 Task: Define due dates for tasks focused on testing and optimizing automated workflows.
Action: Mouse moved to (586, 234)
Screenshot: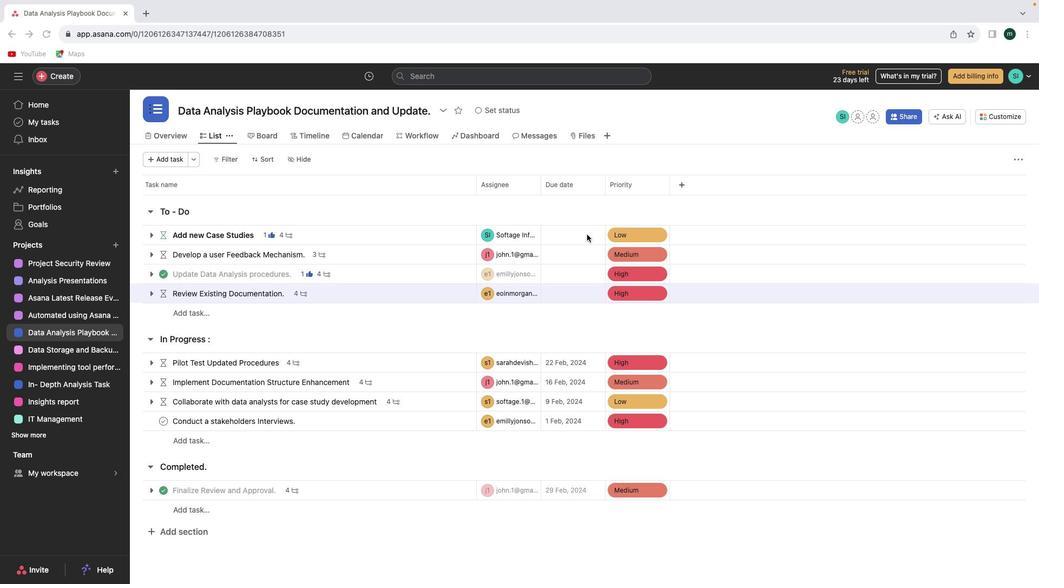 
Action: Mouse pressed left at (586, 234)
Screenshot: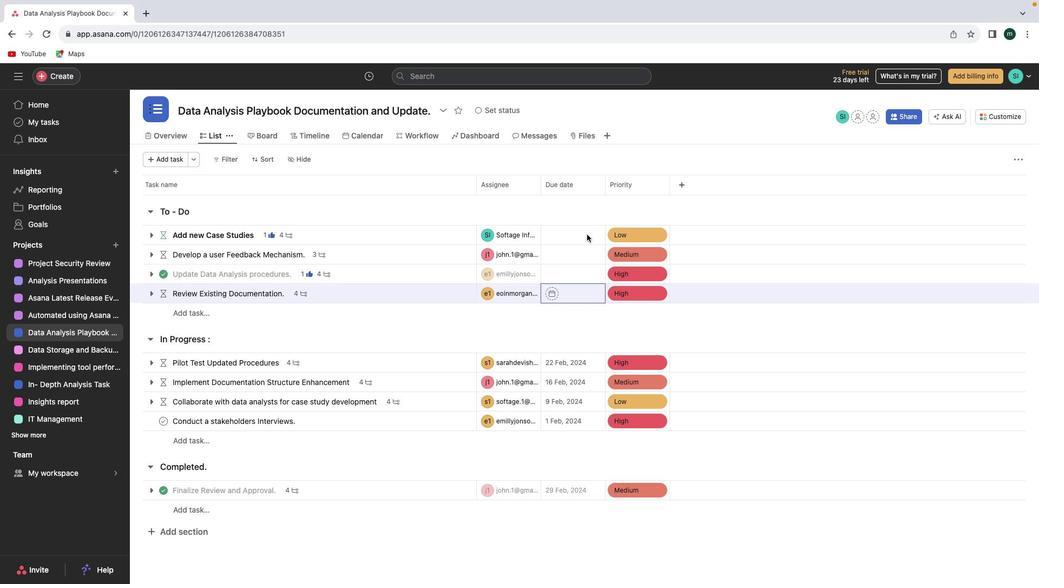 
Action: Mouse moved to (586, 234)
Screenshot: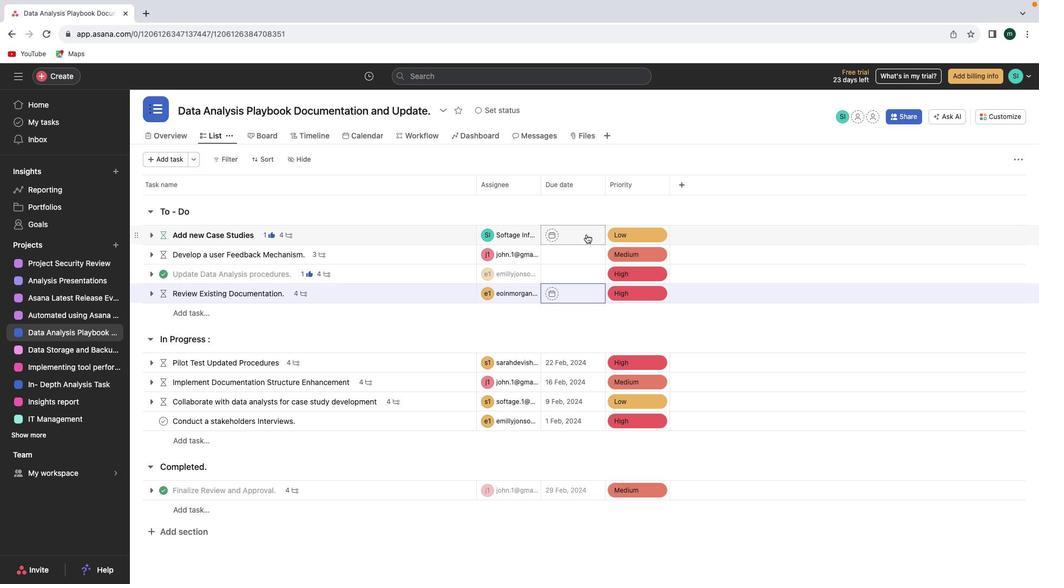 
Action: Mouse pressed left at (586, 234)
Screenshot: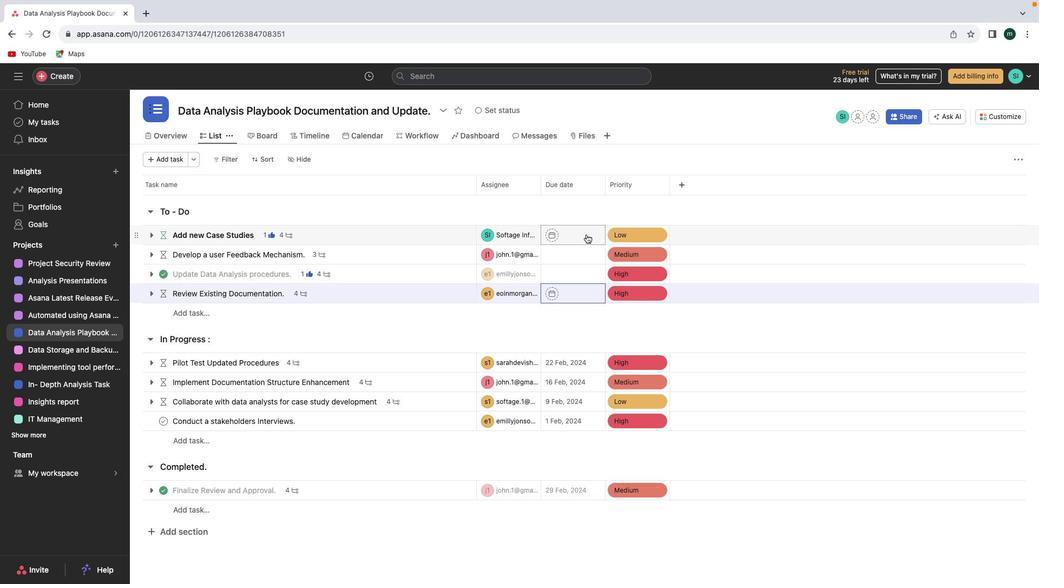 
Action: Mouse moved to (678, 288)
Screenshot: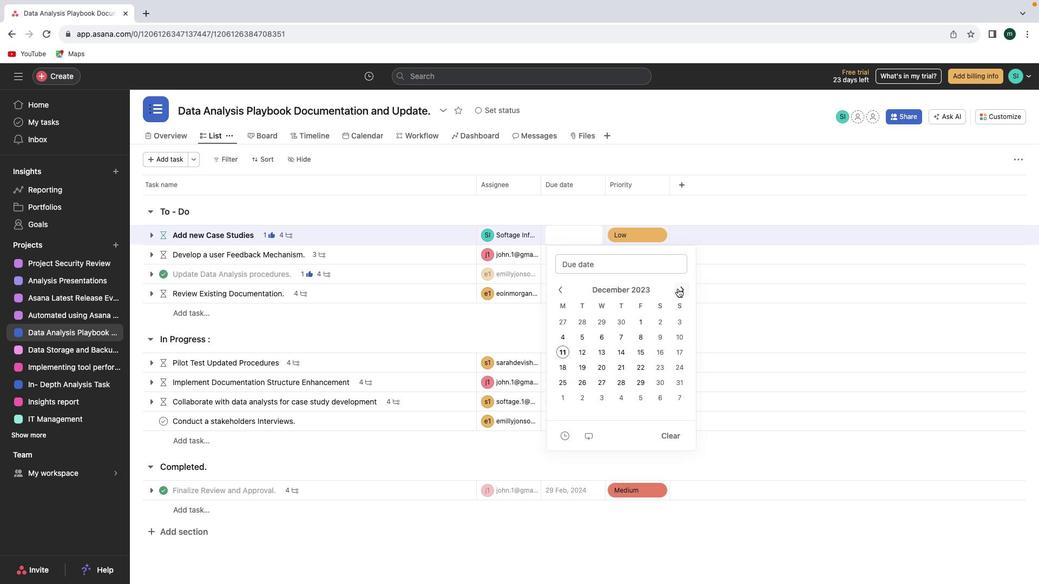 
Action: Mouse pressed left at (678, 288)
Screenshot: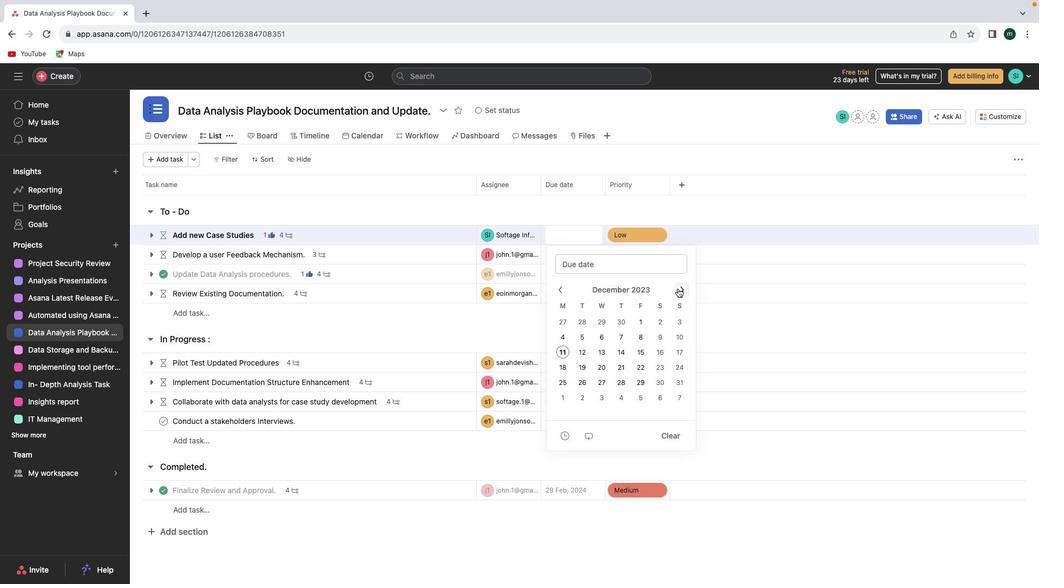 
Action: Mouse moved to (623, 322)
Screenshot: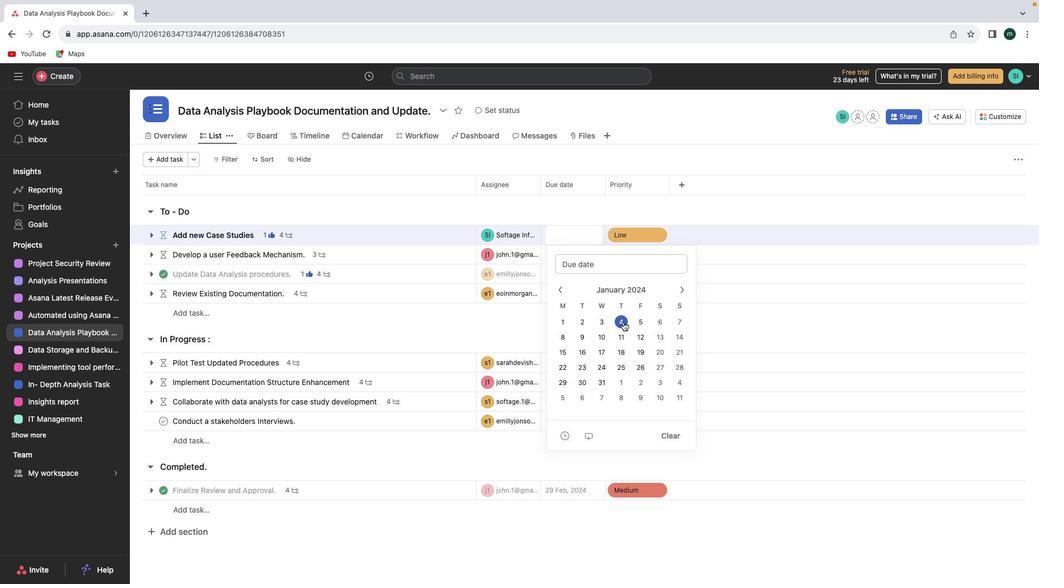 
Action: Mouse pressed left at (623, 322)
Screenshot: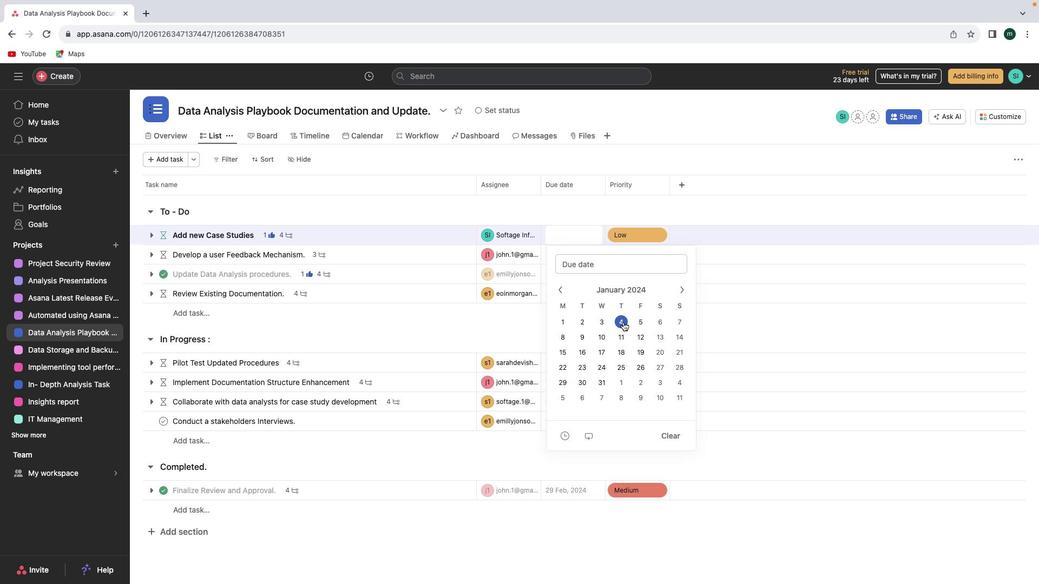 
Action: Mouse moved to (691, 304)
Screenshot: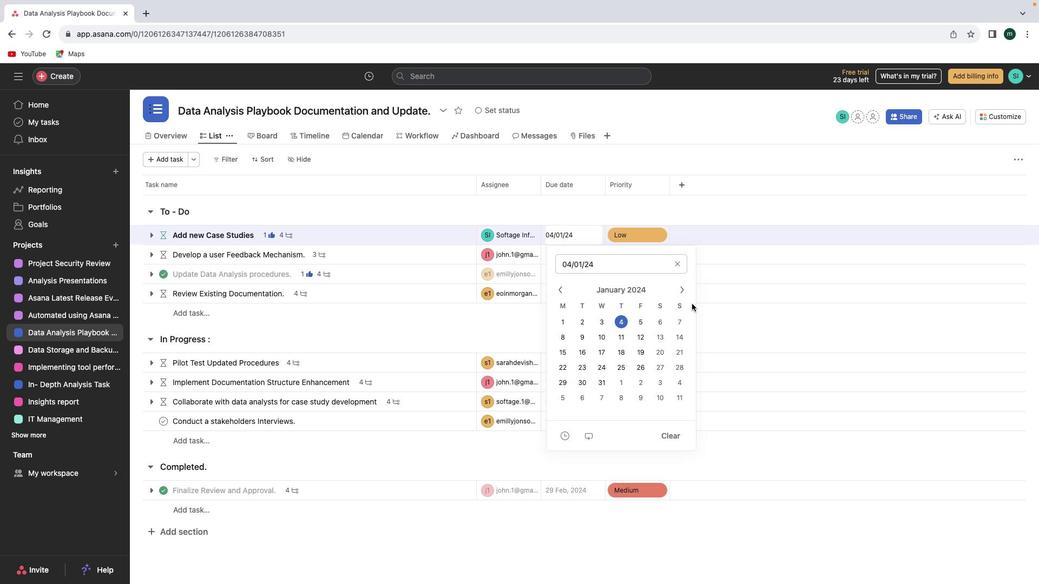 
Action: Mouse pressed left at (691, 304)
Screenshot: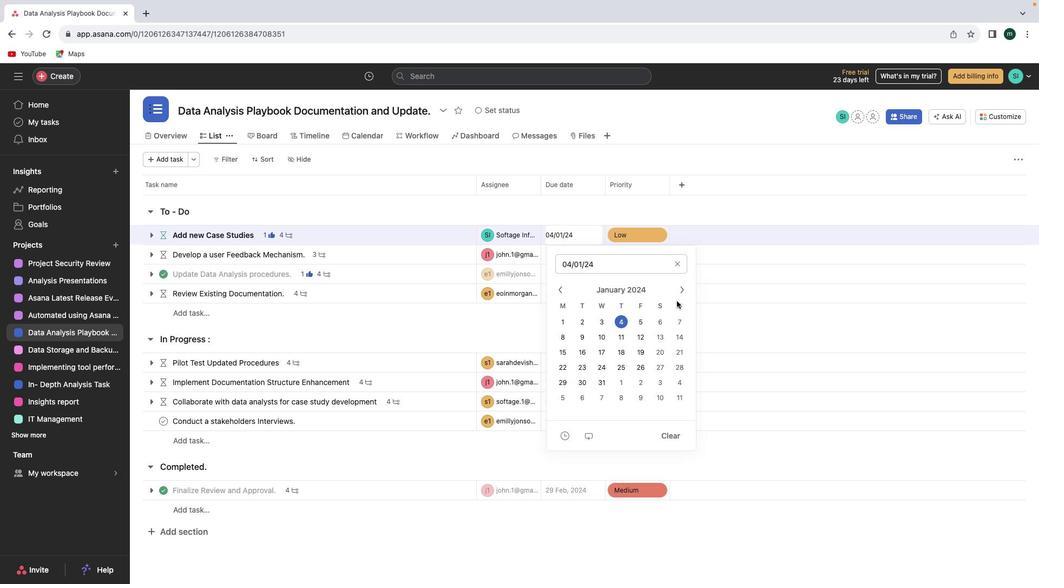 
Action: Mouse moved to (584, 250)
Screenshot: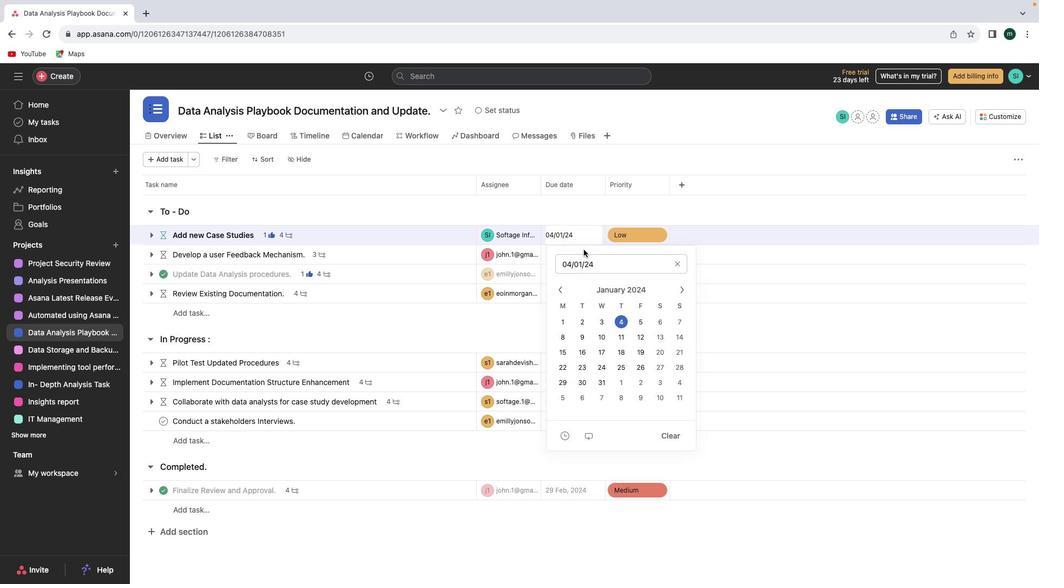 
Action: Mouse pressed left at (584, 250)
Screenshot: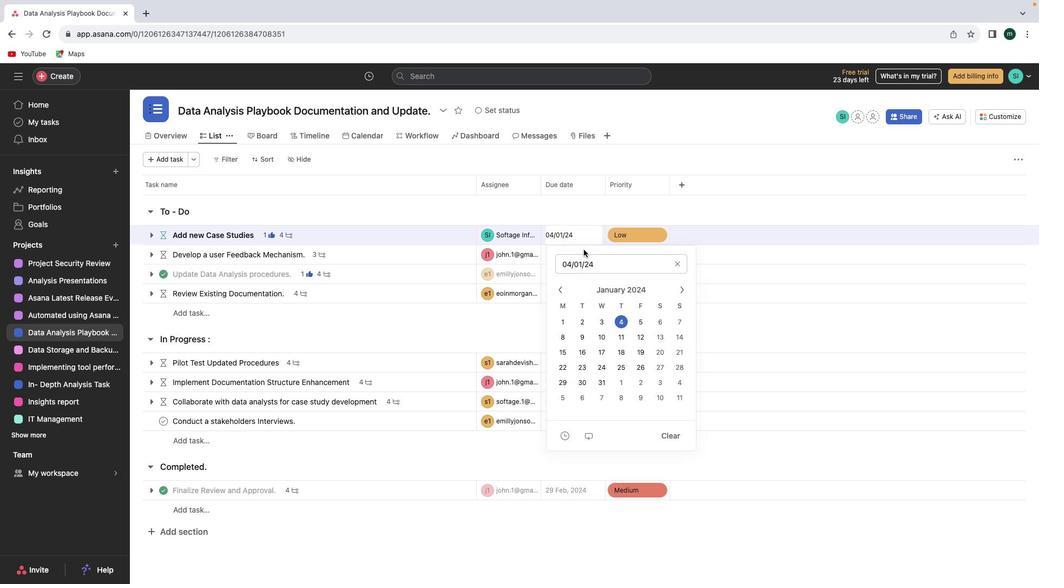 
Action: Mouse moved to (782, 283)
Screenshot: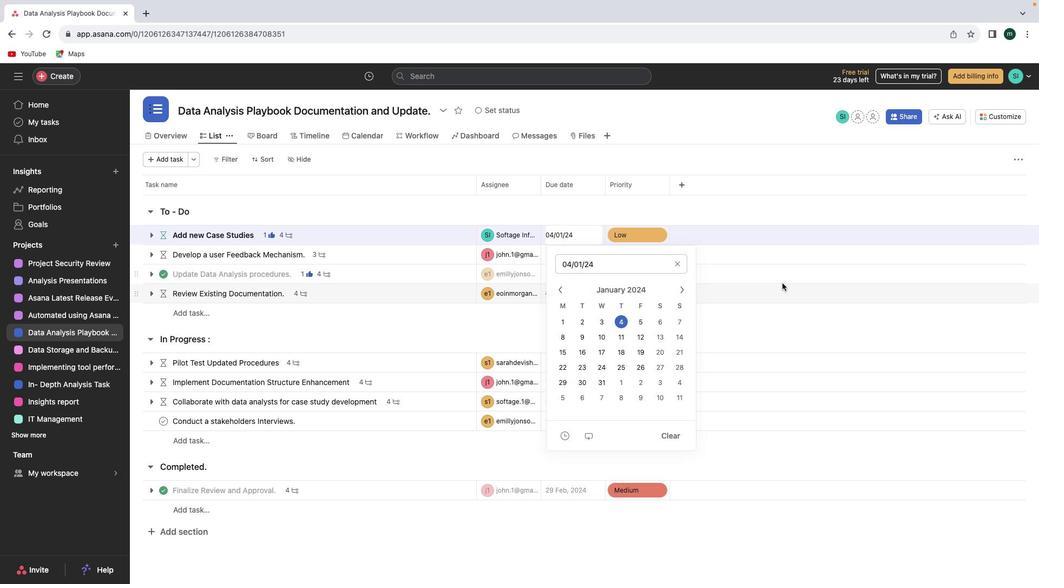 
Action: Mouse pressed left at (782, 283)
Screenshot: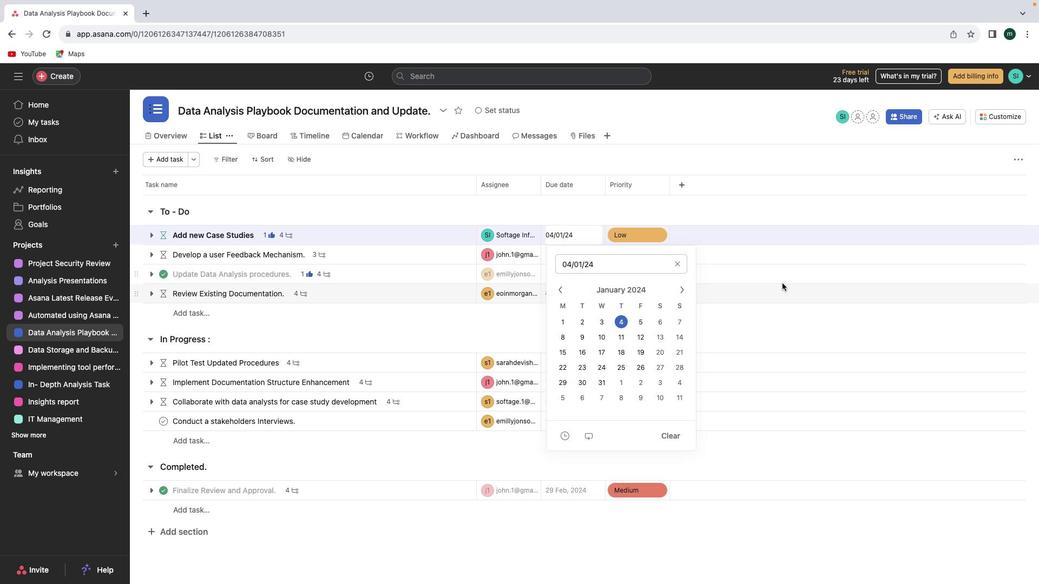 
Action: Mouse moved to (599, 257)
Screenshot: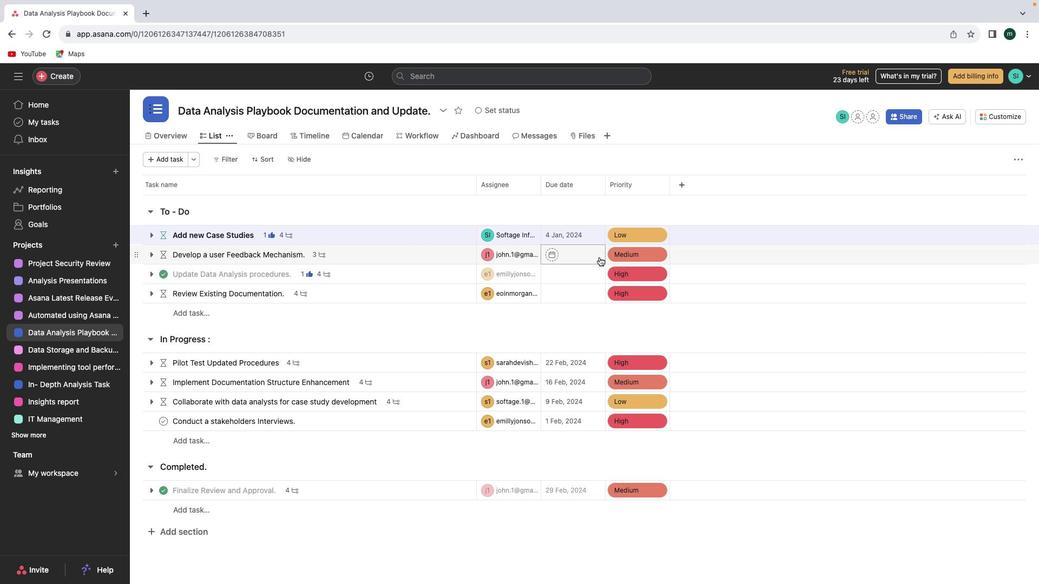 
Action: Mouse pressed left at (599, 257)
Screenshot: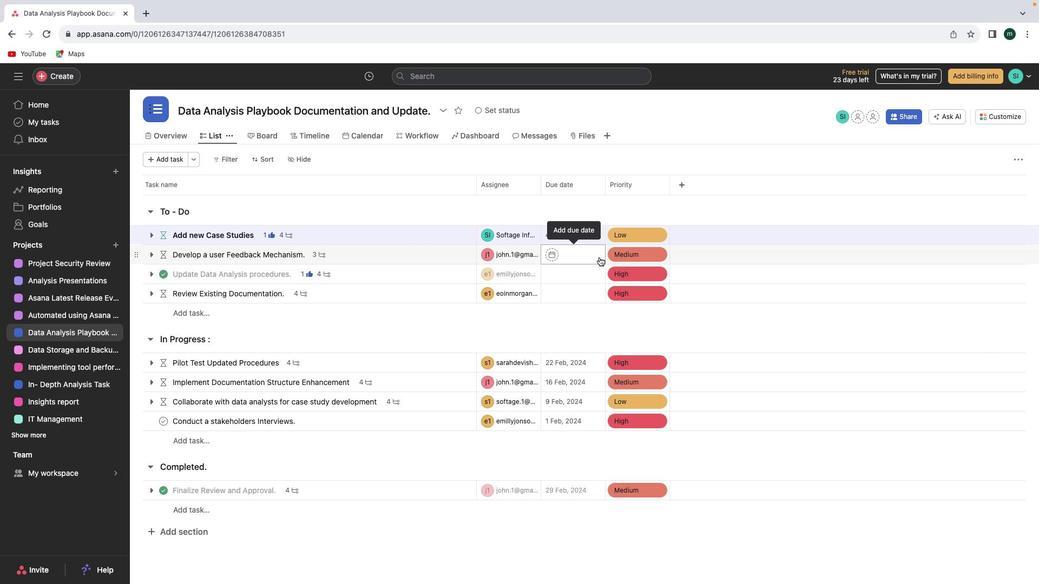 
Action: Mouse moved to (687, 328)
Screenshot: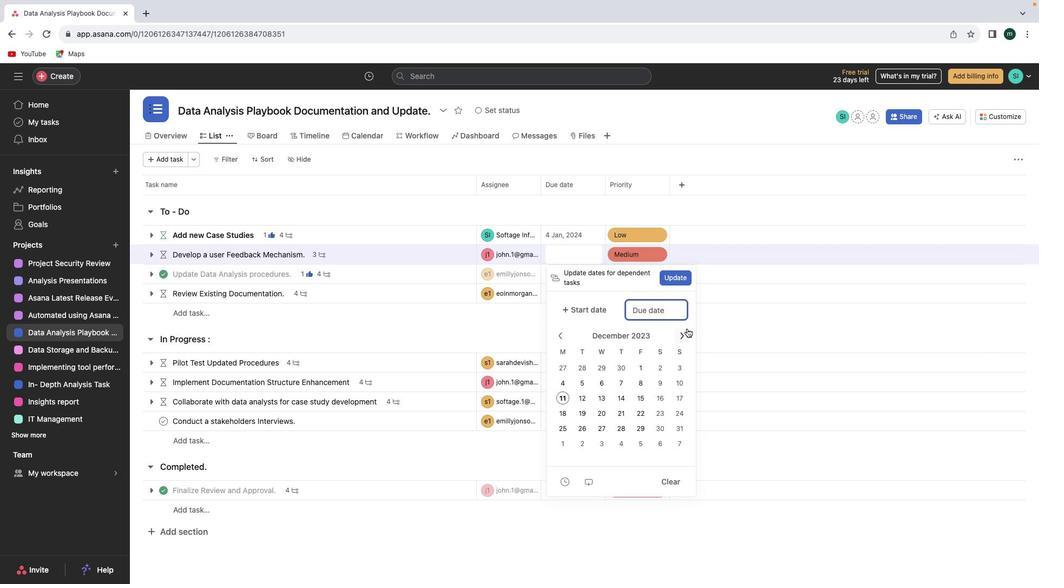 
Action: Mouse pressed left at (687, 328)
Screenshot: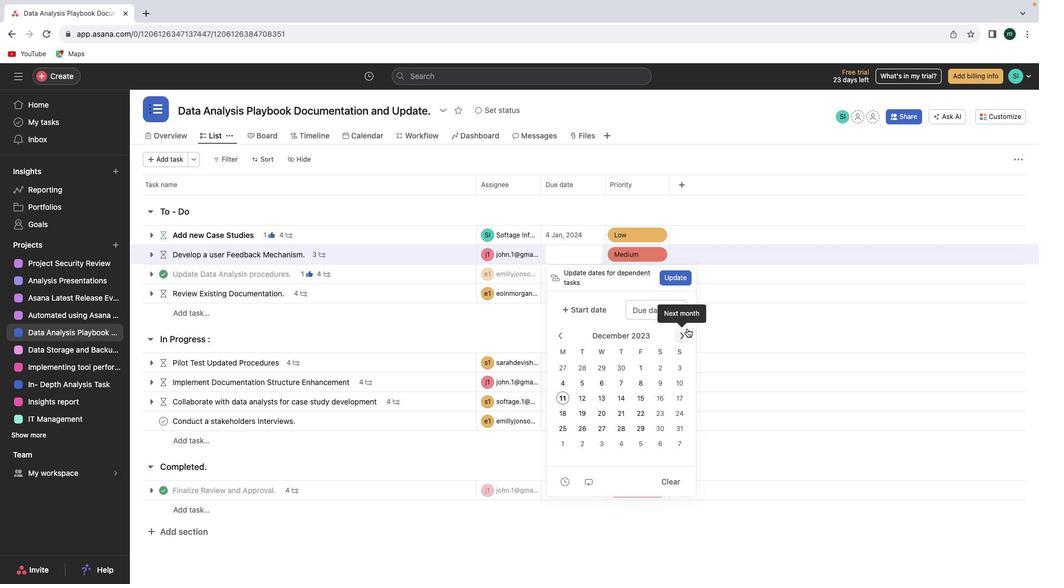 
Action: Mouse moved to (643, 382)
Screenshot: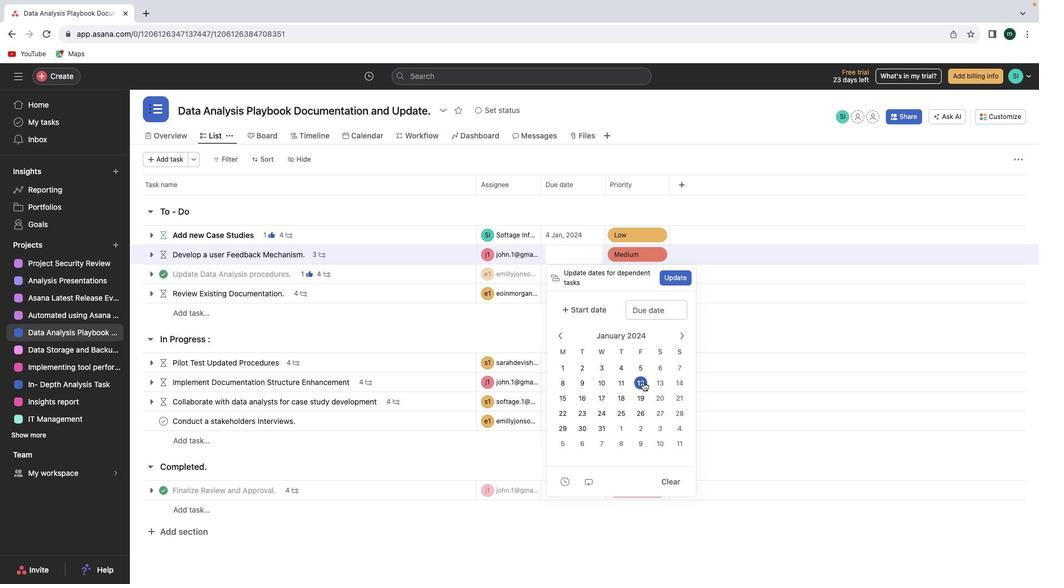 
Action: Mouse pressed left at (643, 382)
Screenshot: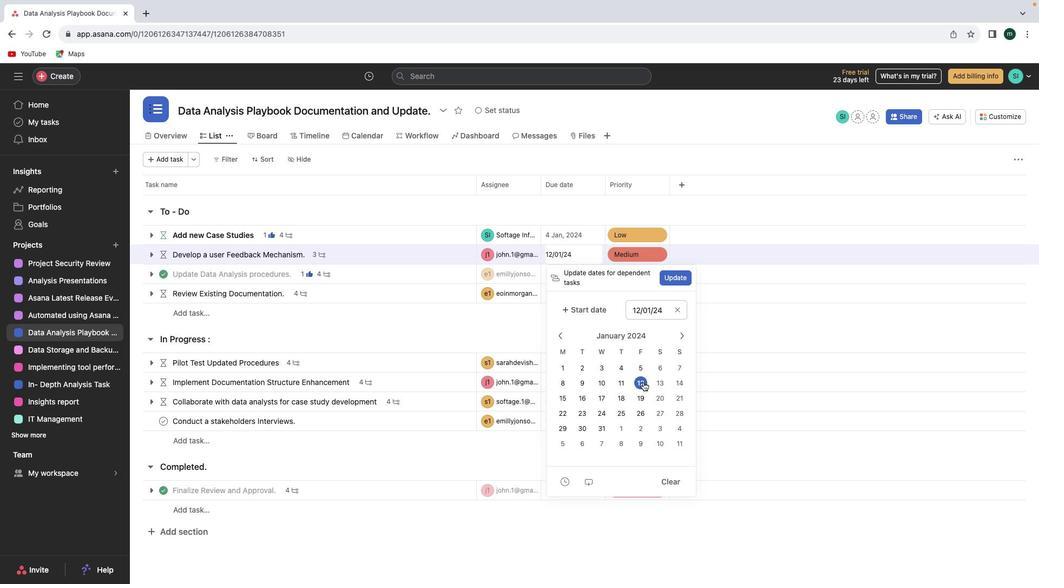 
Action: Mouse moved to (780, 356)
Screenshot: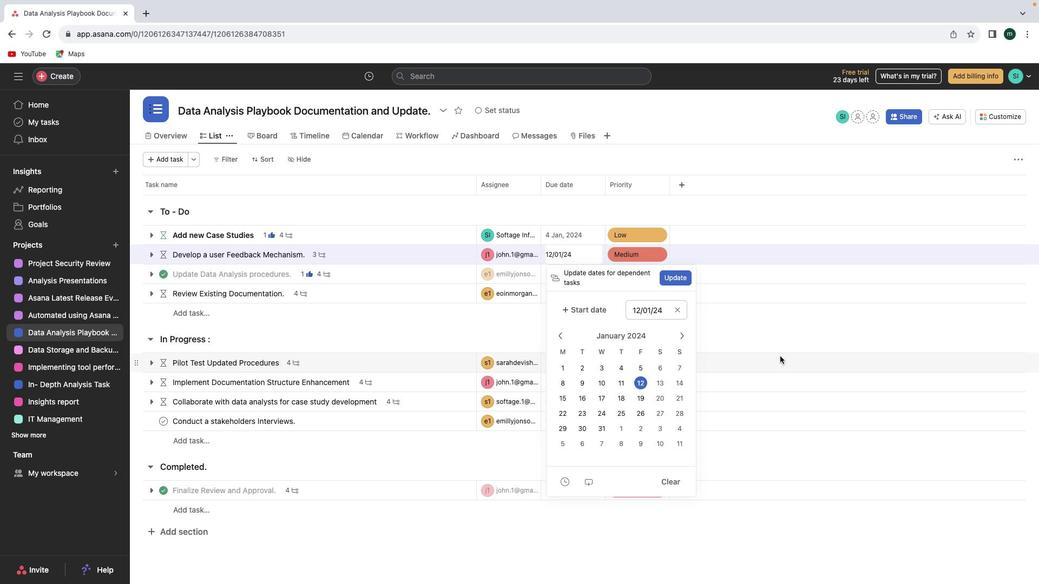 
Action: Mouse pressed left at (780, 356)
Screenshot: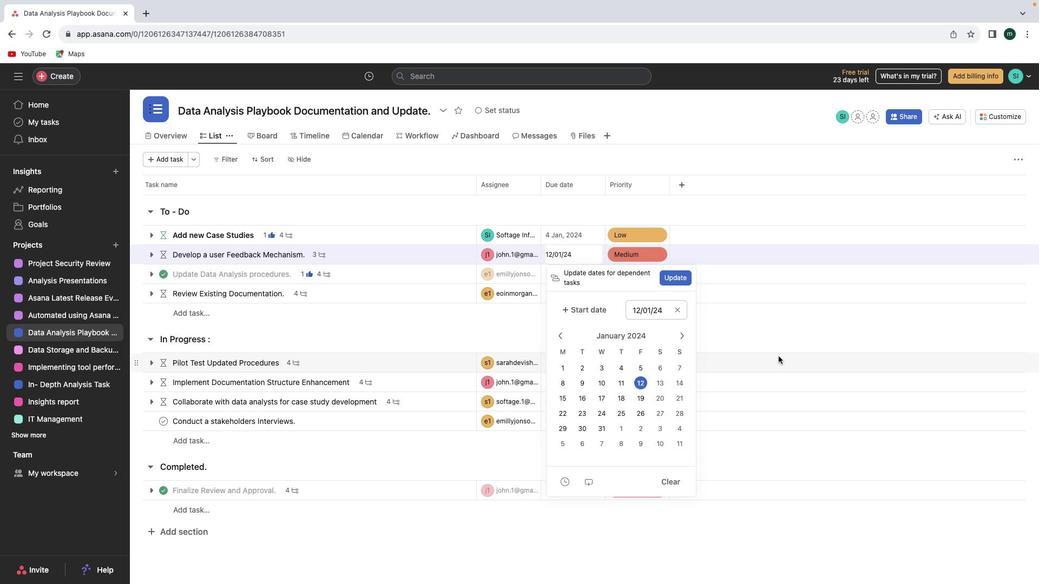 
Action: Mouse moved to (566, 284)
Screenshot: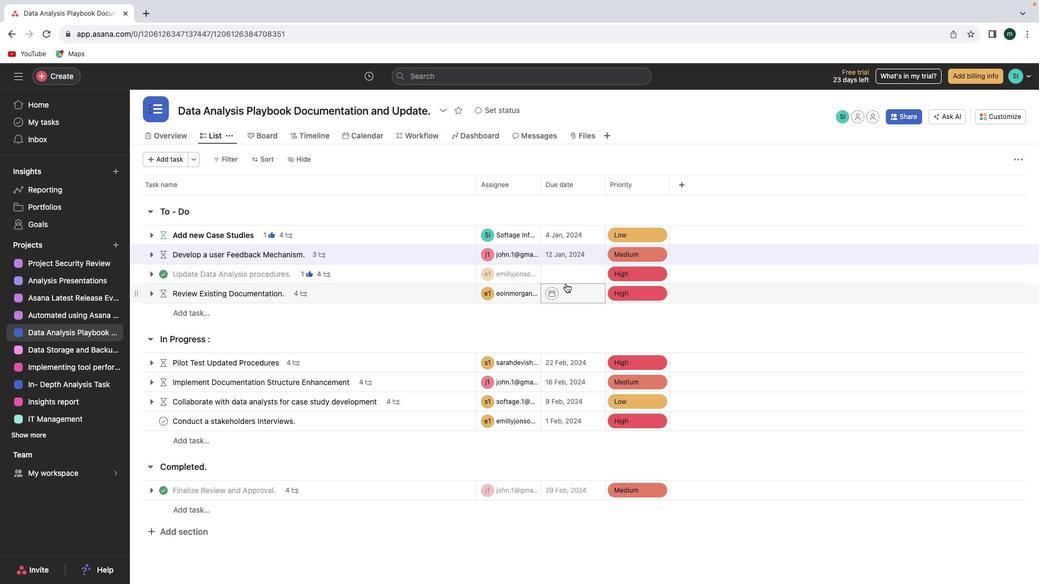 
Action: Mouse pressed left at (566, 284)
Screenshot: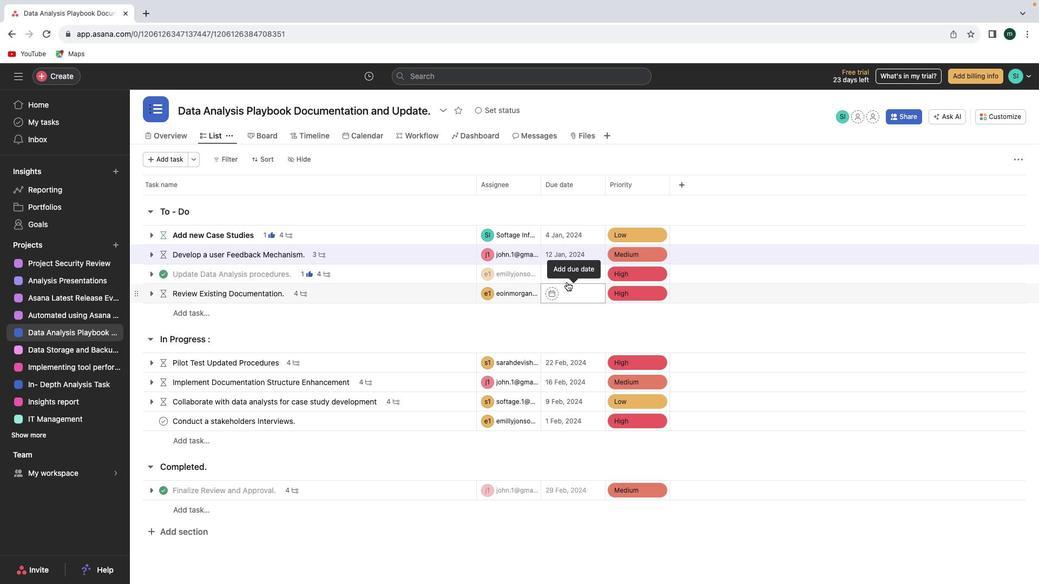 
Action: Mouse moved to (570, 276)
Screenshot: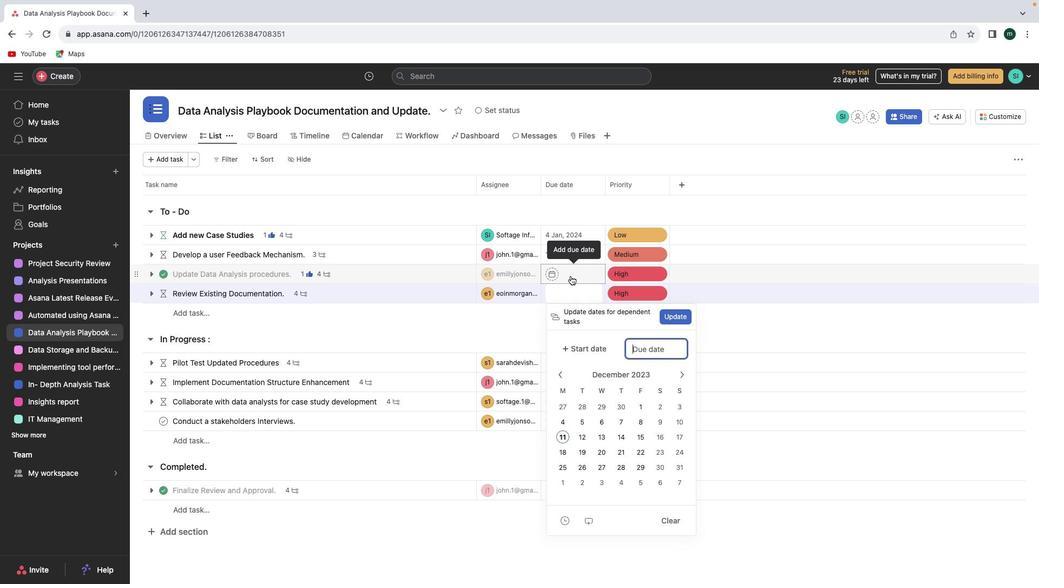 
Action: Mouse pressed left at (570, 276)
Screenshot: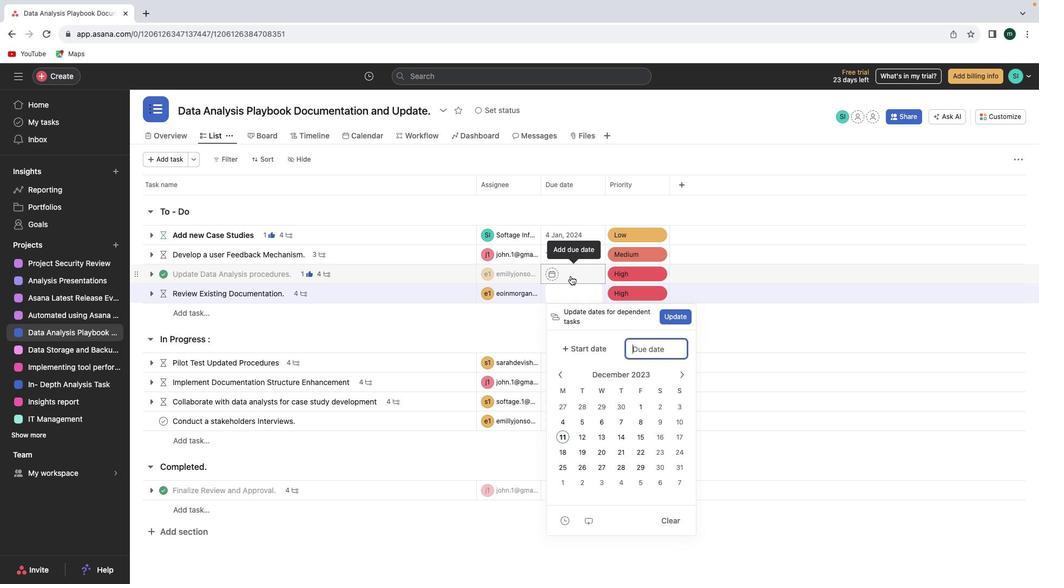
Action: Mouse pressed left at (570, 276)
Screenshot: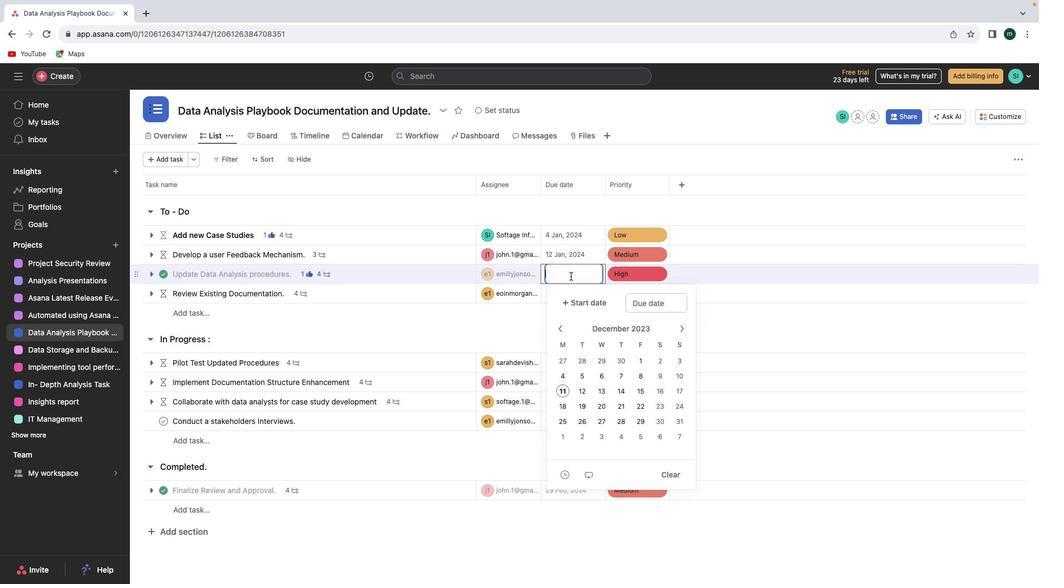 
Action: Mouse moved to (683, 331)
Screenshot: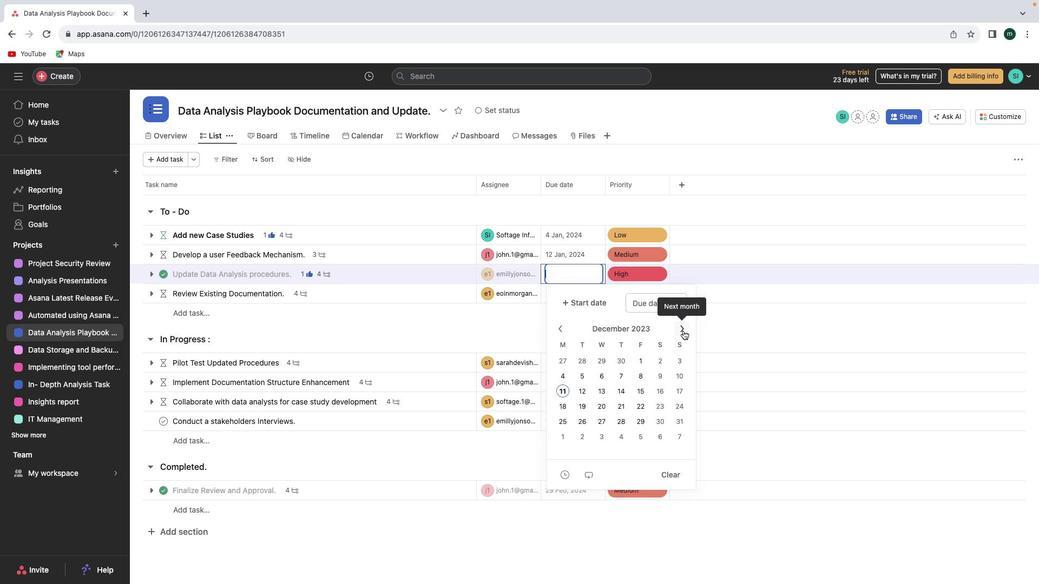 
Action: Mouse pressed left at (683, 331)
Screenshot: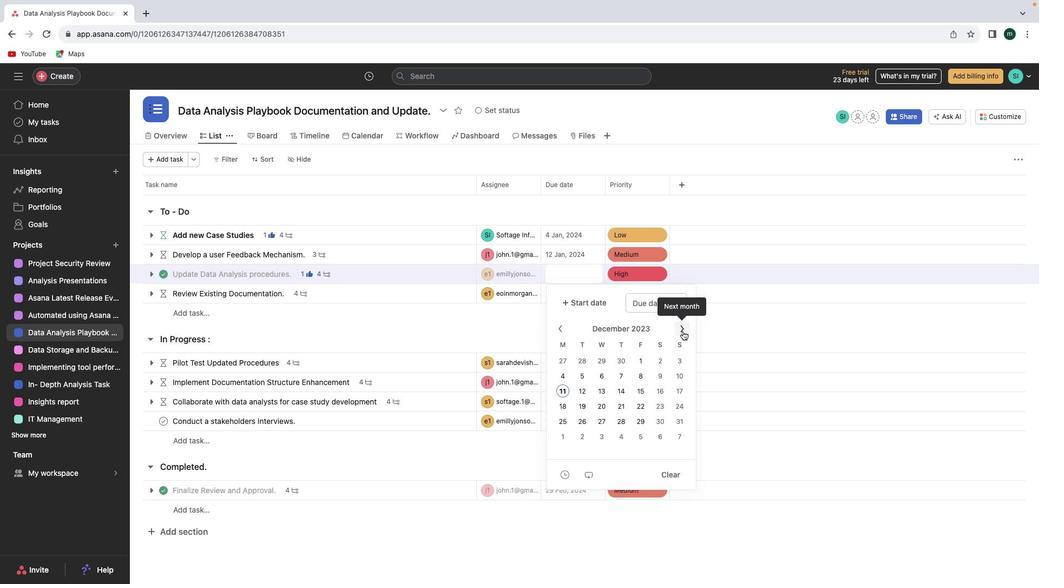 
Action: Mouse moved to (623, 386)
Screenshot: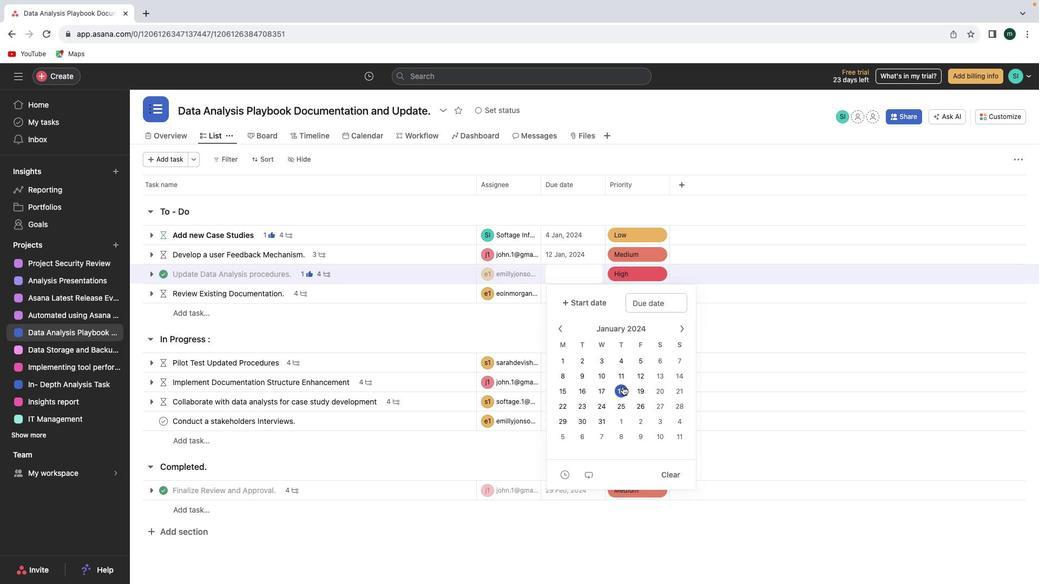 
Action: Mouse pressed left at (623, 386)
Screenshot: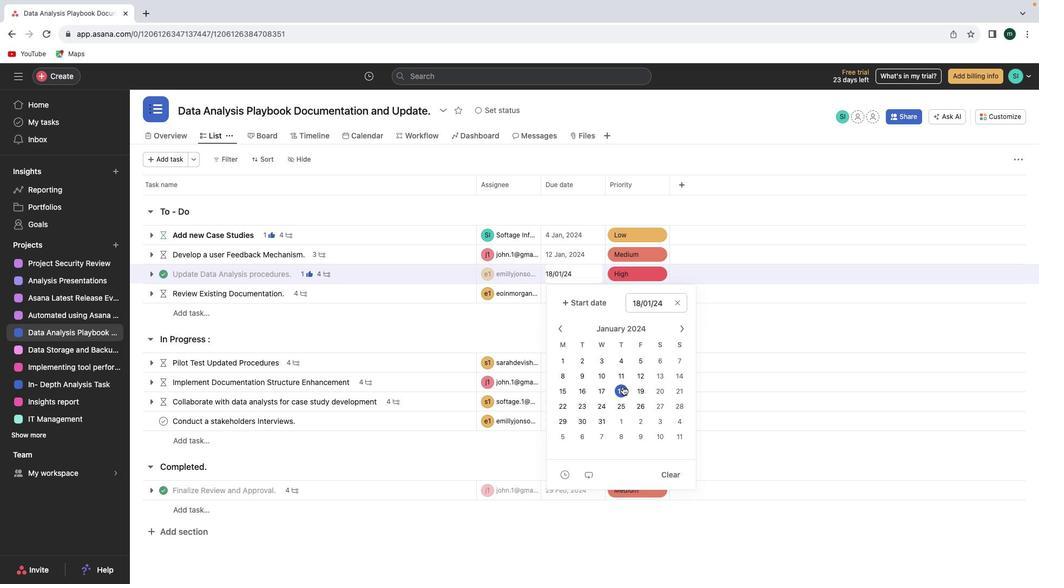 
Action: Mouse moved to (745, 370)
Screenshot: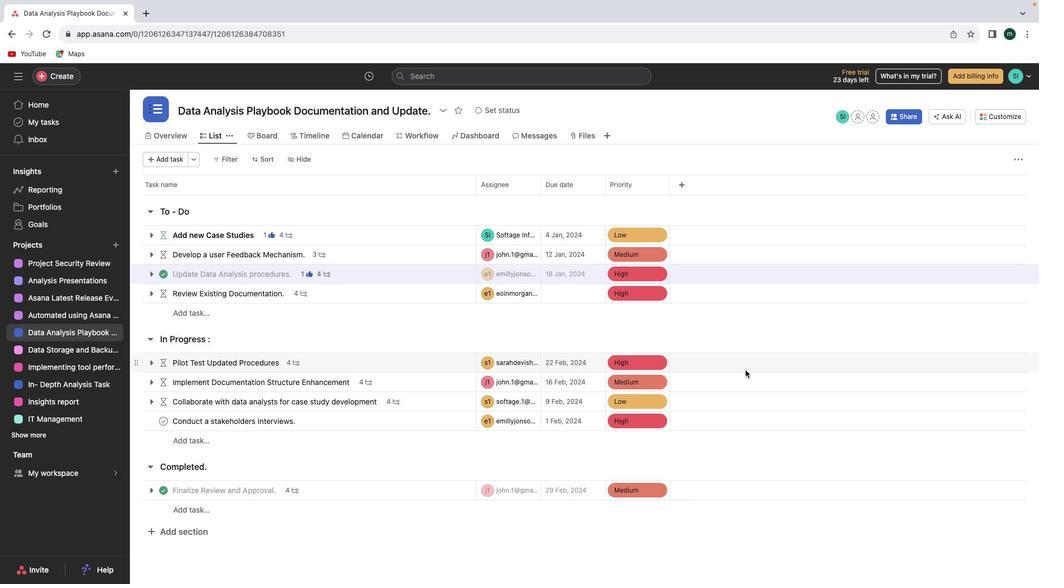 
Action: Mouse pressed left at (745, 370)
Screenshot: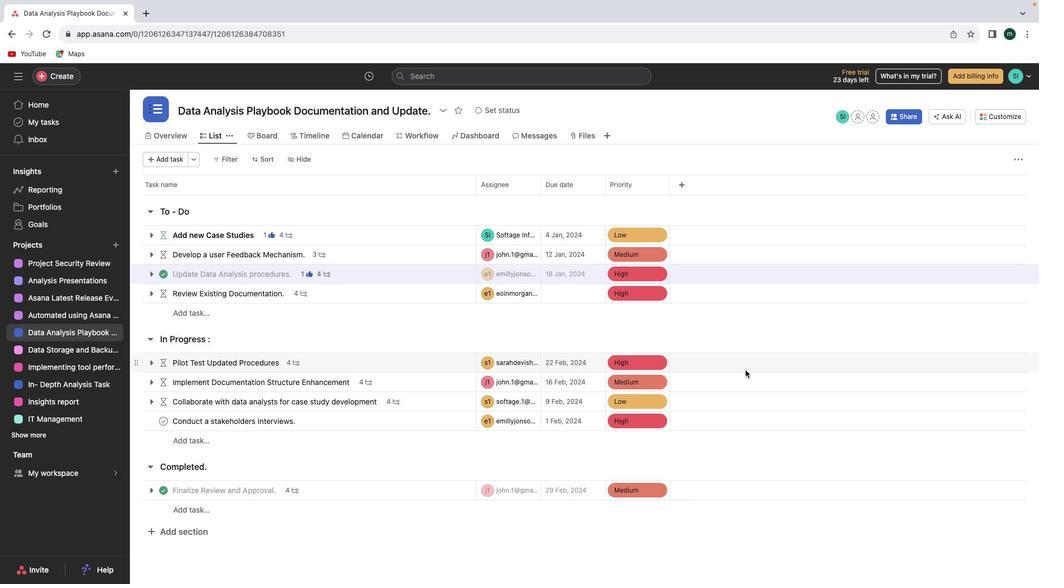 
Action: Mouse moved to (585, 298)
Screenshot: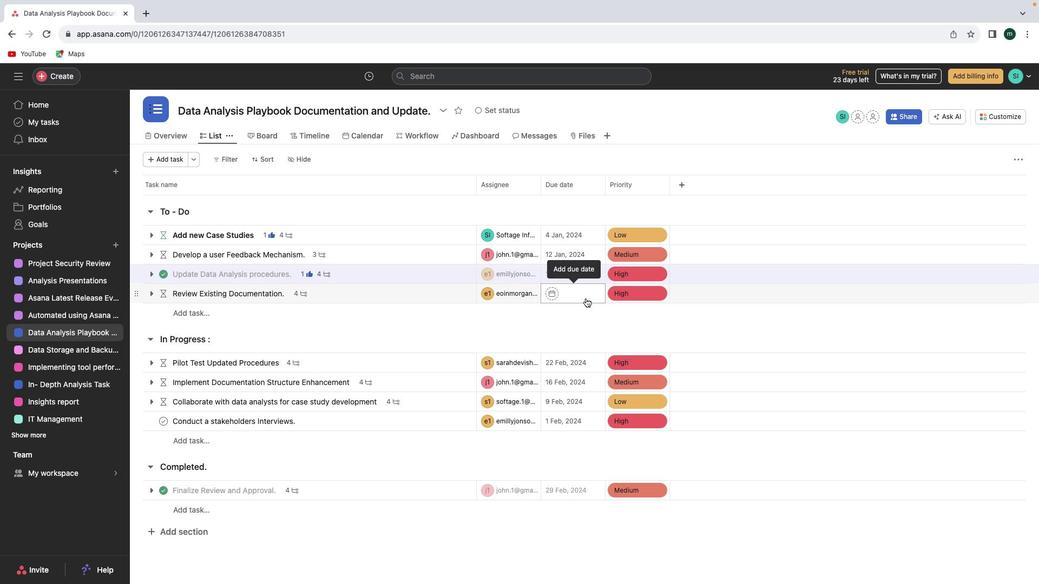 
Action: Mouse pressed left at (585, 298)
Screenshot: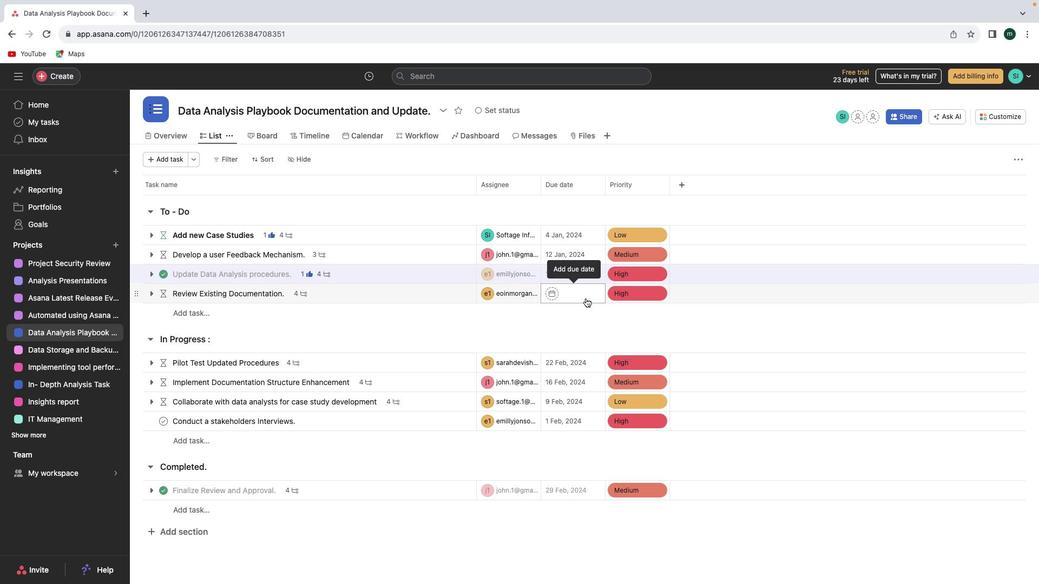 
Action: Mouse moved to (681, 375)
Screenshot: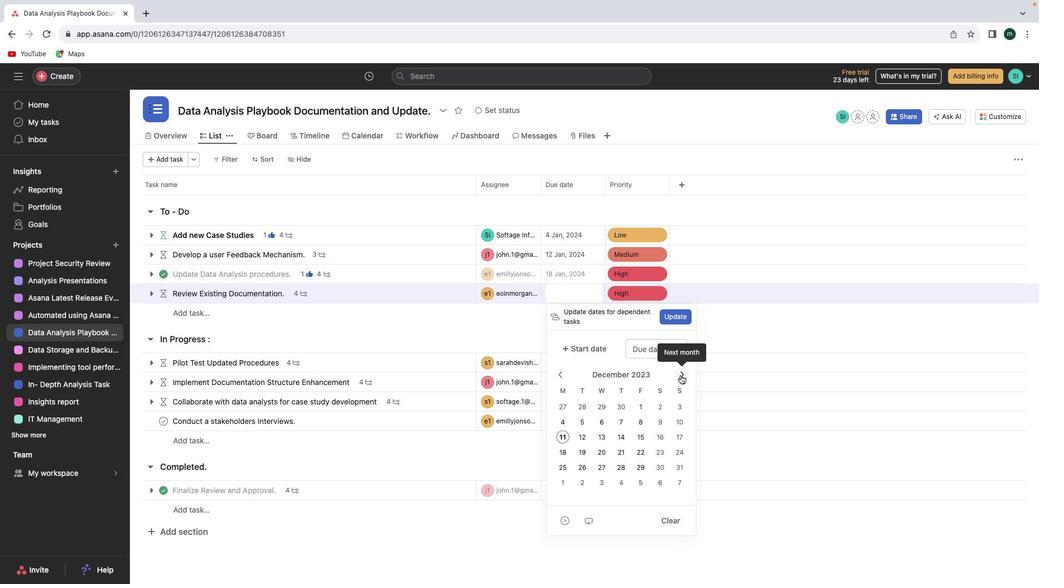 
Action: Mouse pressed left at (681, 375)
Screenshot: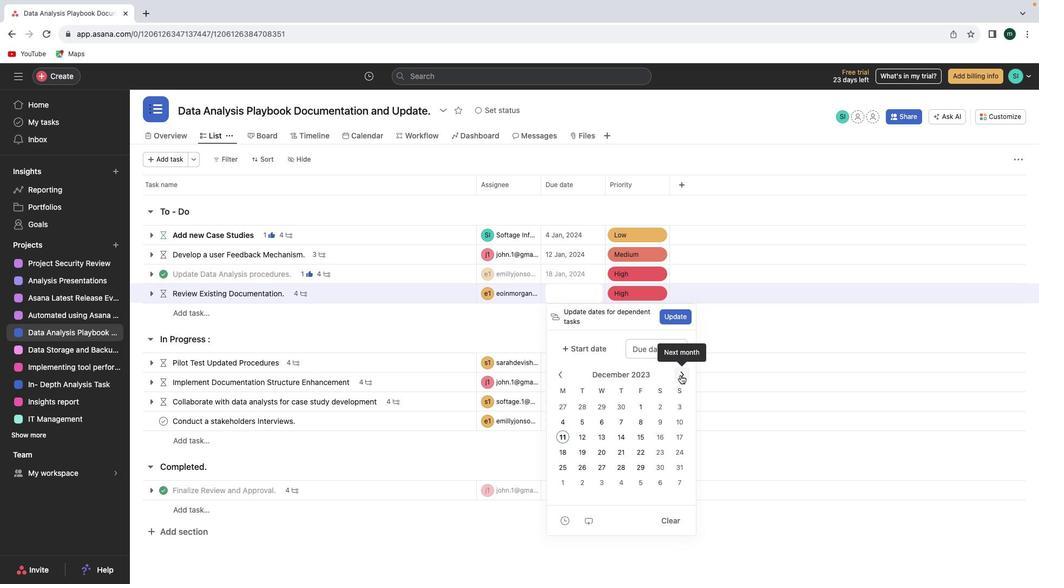 
Action: Mouse moved to (627, 454)
Screenshot: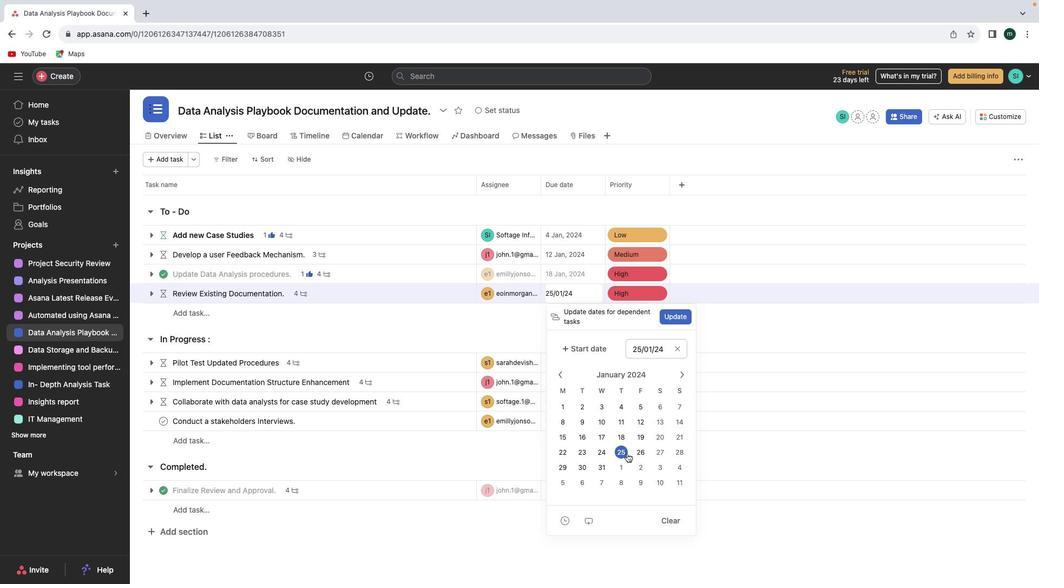 
Action: Mouse pressed left at (627, 454)
Screenshot: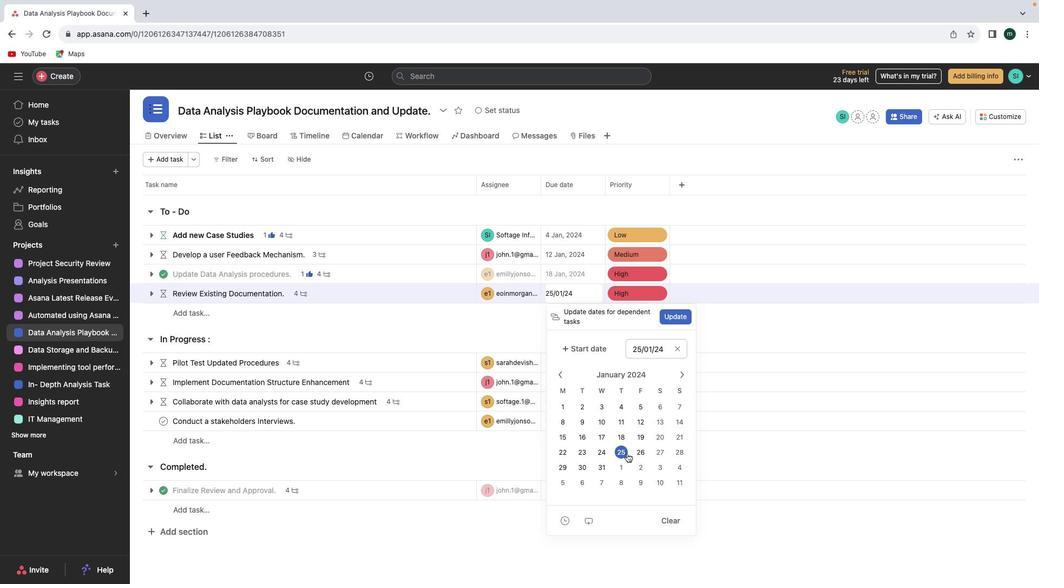
Action: Mouse moved to (759, 402)
Screenshot: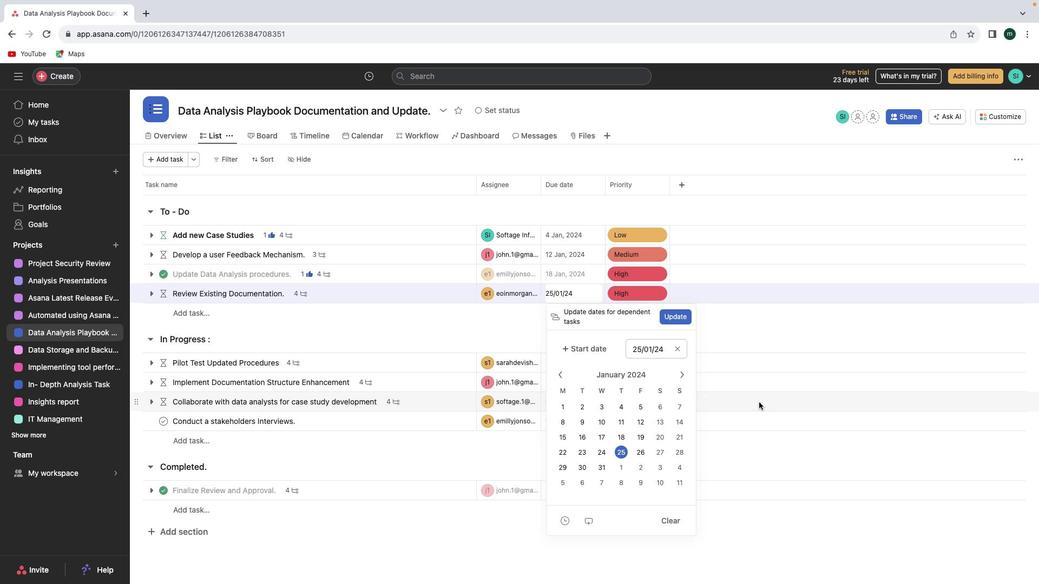 
Action: Mouse pressed left at (759, 402)
Screenshot: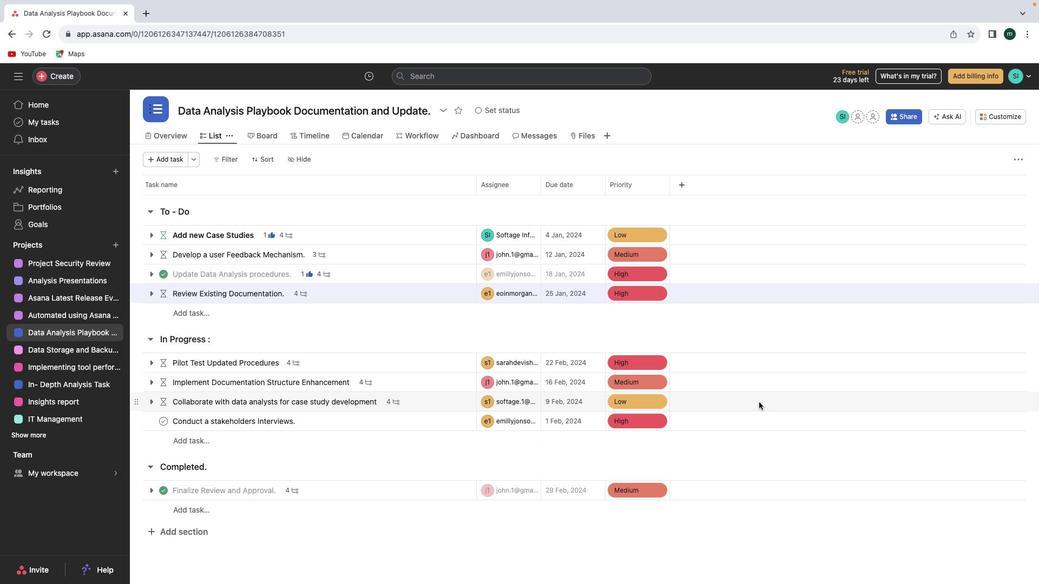 
Action: Mouse moved to (757, 403)
Screenshot: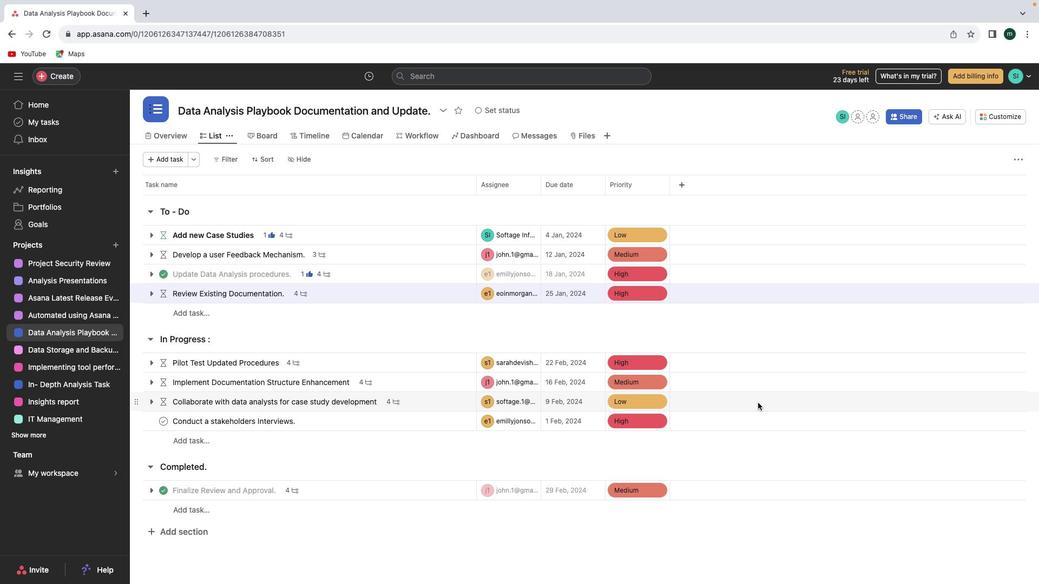 
